 Task: Add Sprouts Boneless Skinless Chicken Breasts W/ Rib Meat Value Pack No Antibiotics Ever to the cart.
Action: Mouse moved to (24, 120)
Screenshot: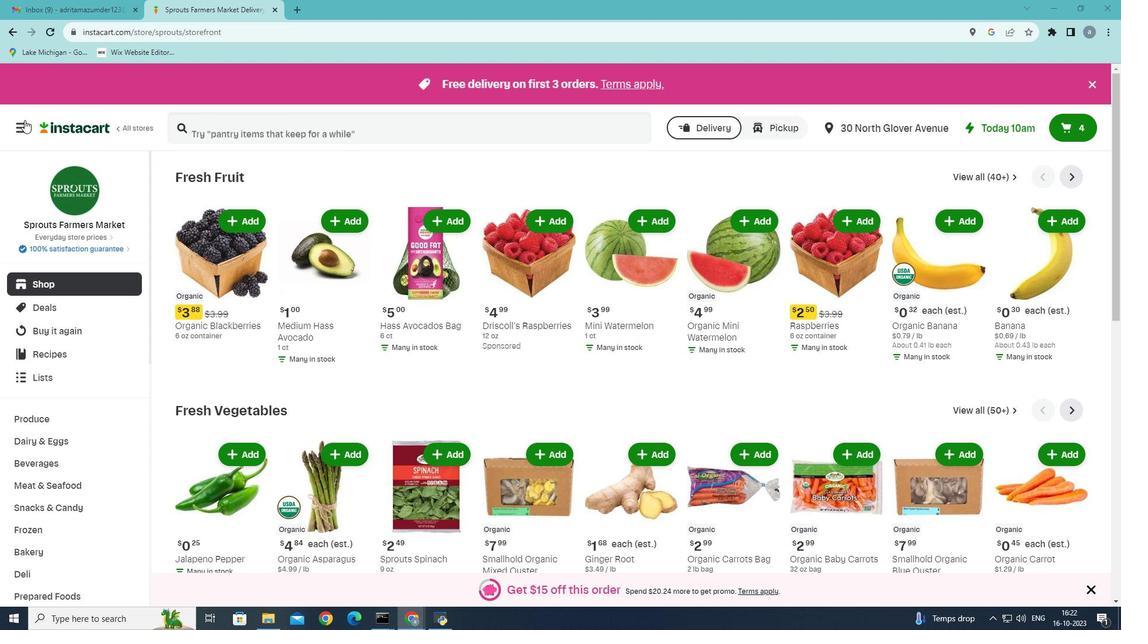
Action: Mouse pressed left at (24, 120)
Screenshot: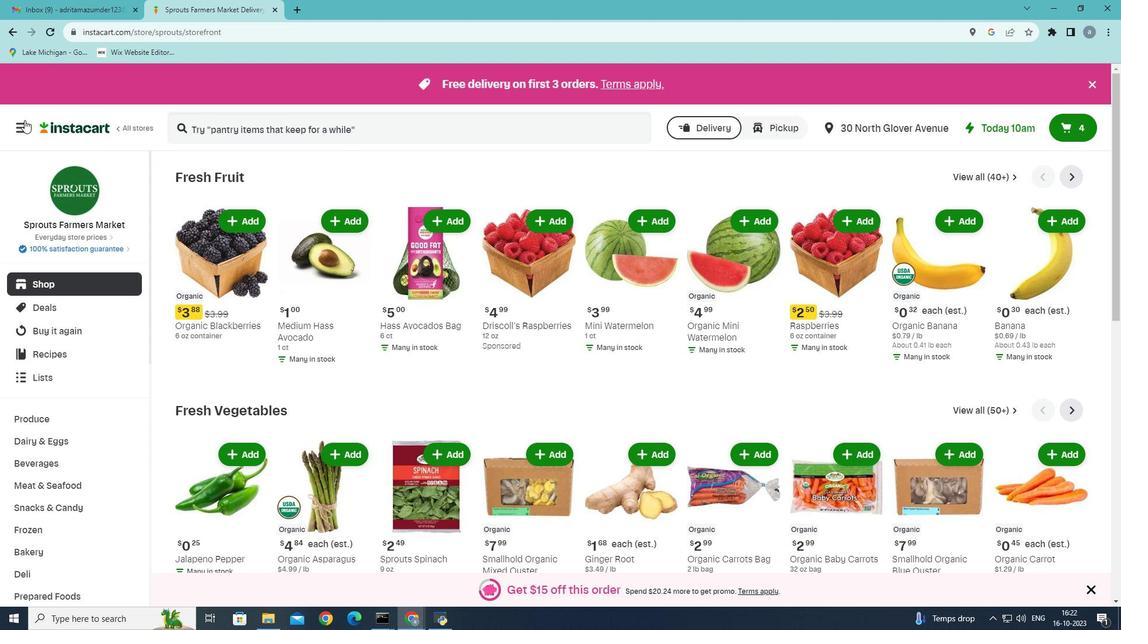 
Action: Mouse moved to (59, 342)
Screenshot: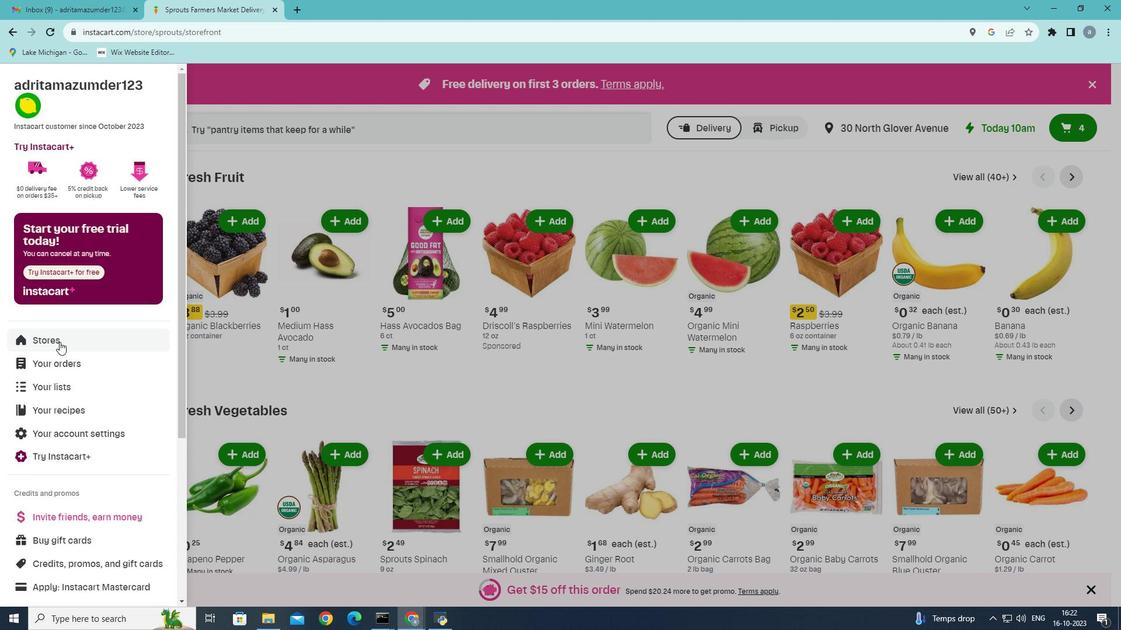 
Action: Mouse pressed left at (59, 342)
Screenshot: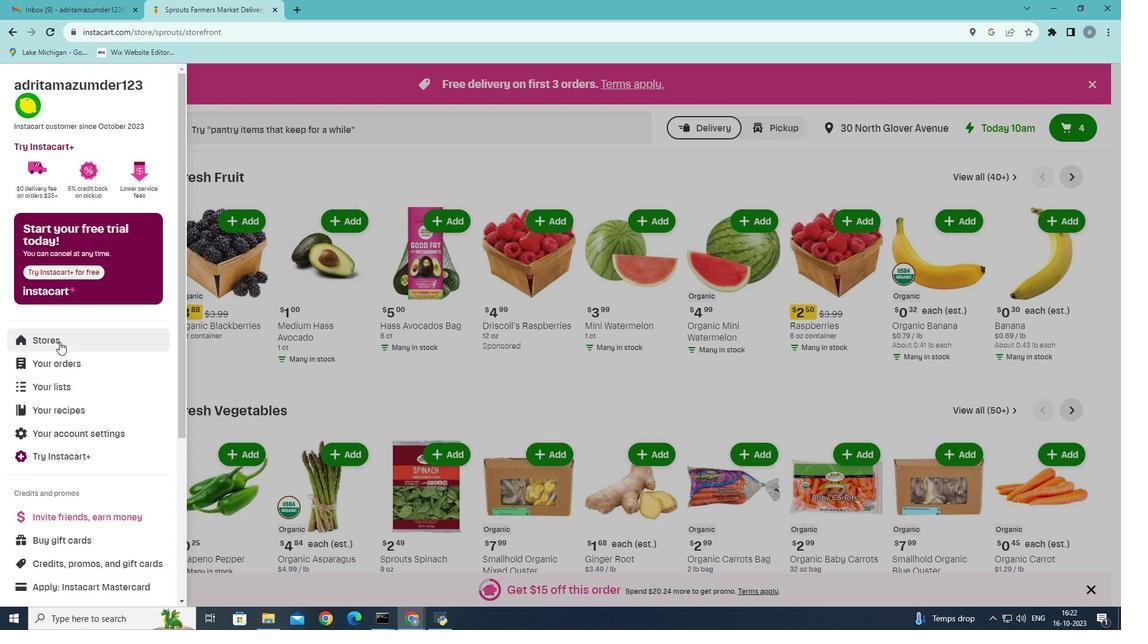 
Action: Mouse moved to (261, 136)
Screenshot: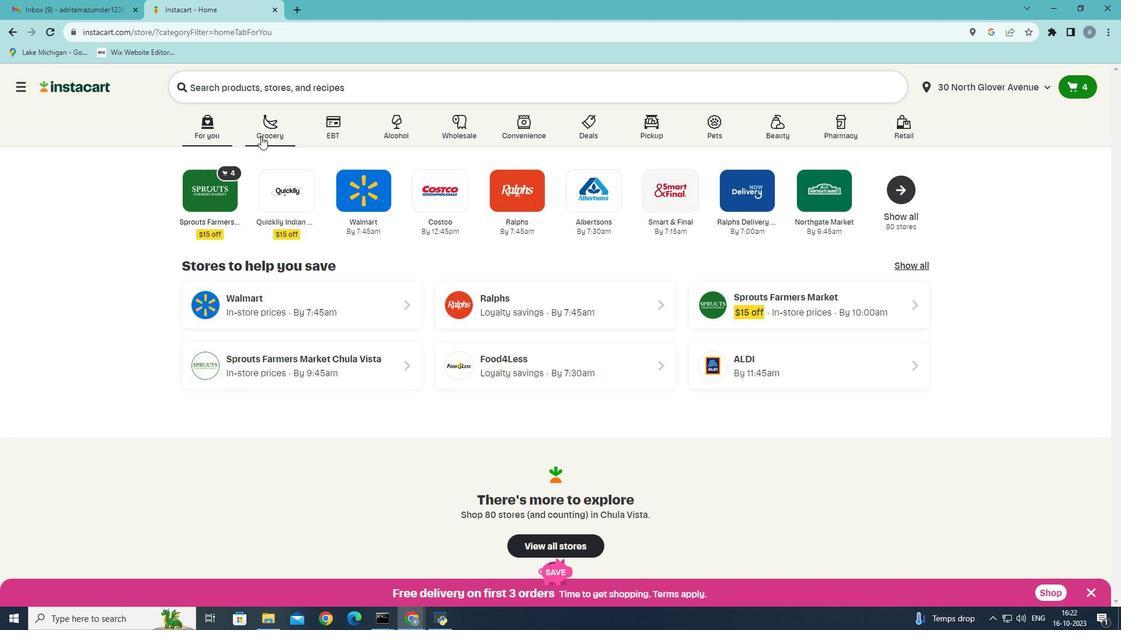 
Action: Mouse pressed left at (261, 136)
Screenshot: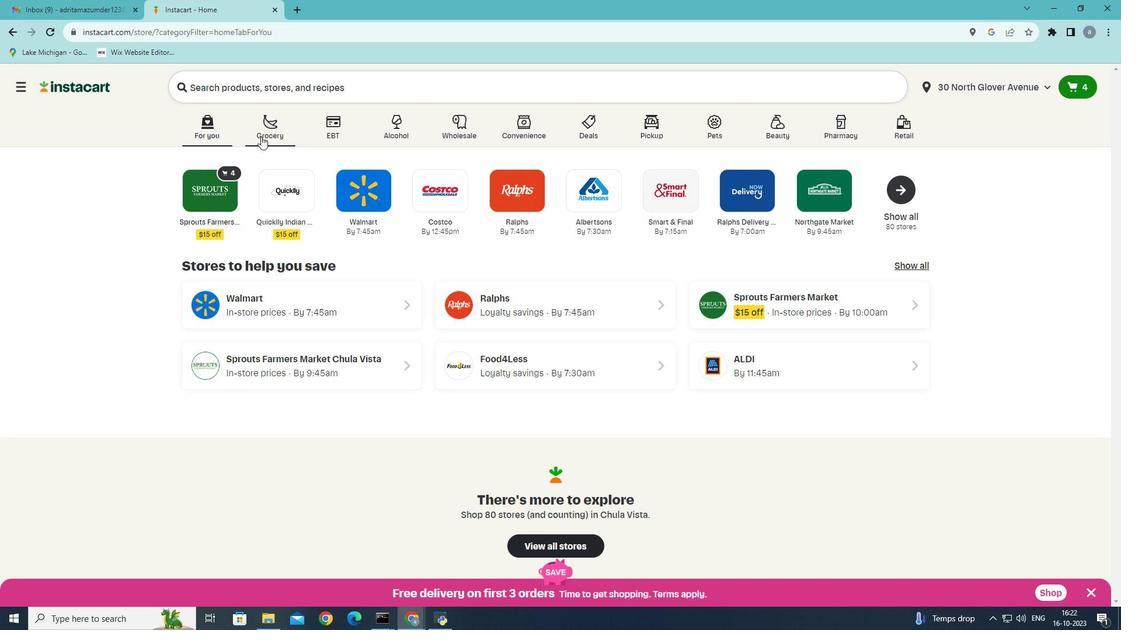 
Action: Mouse moved to (269, 209)
Screenshot: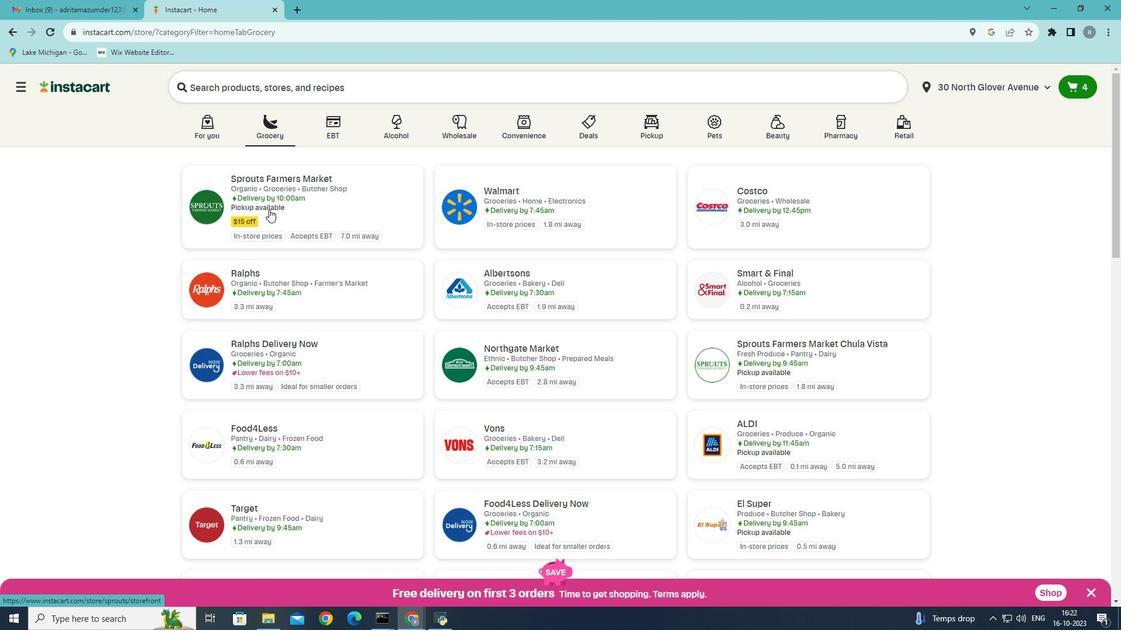 
Action: Mouse pressed left at (269, 209)
Screenshot: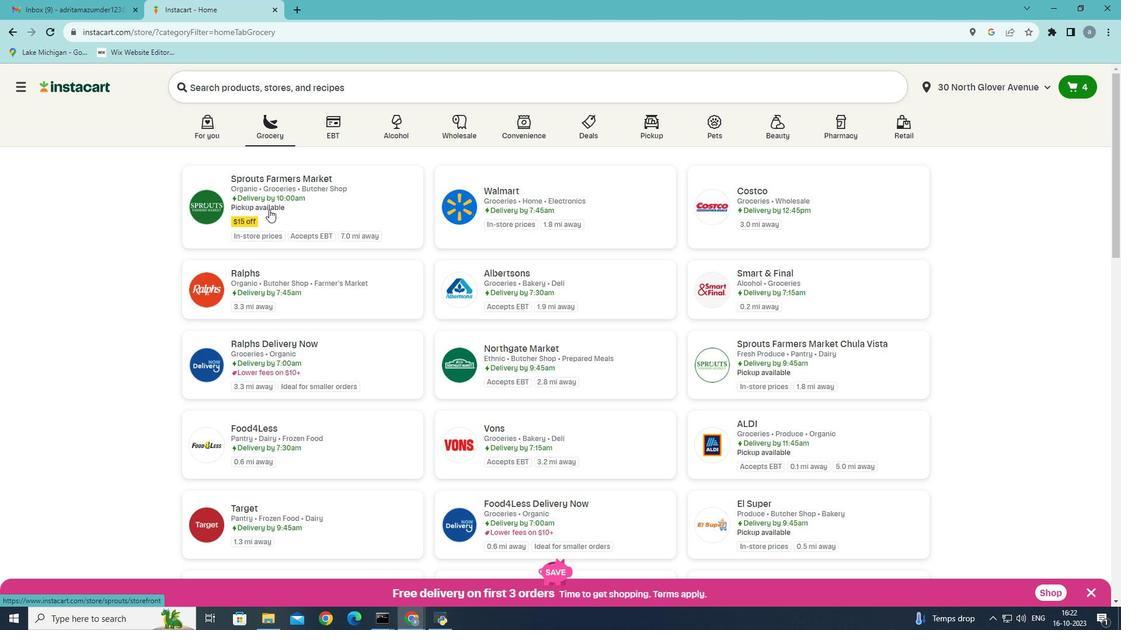 
Action: Mouse moved to (51, 485)
Screenshot: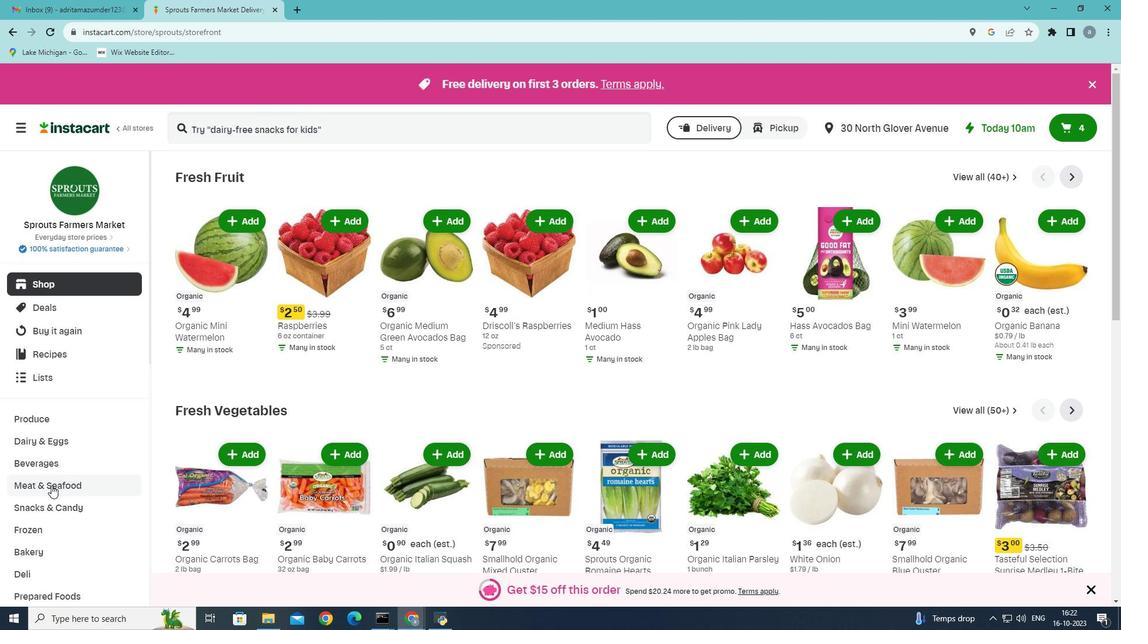 
Action: Mouse pressed left at (51, 485)
Screenshot: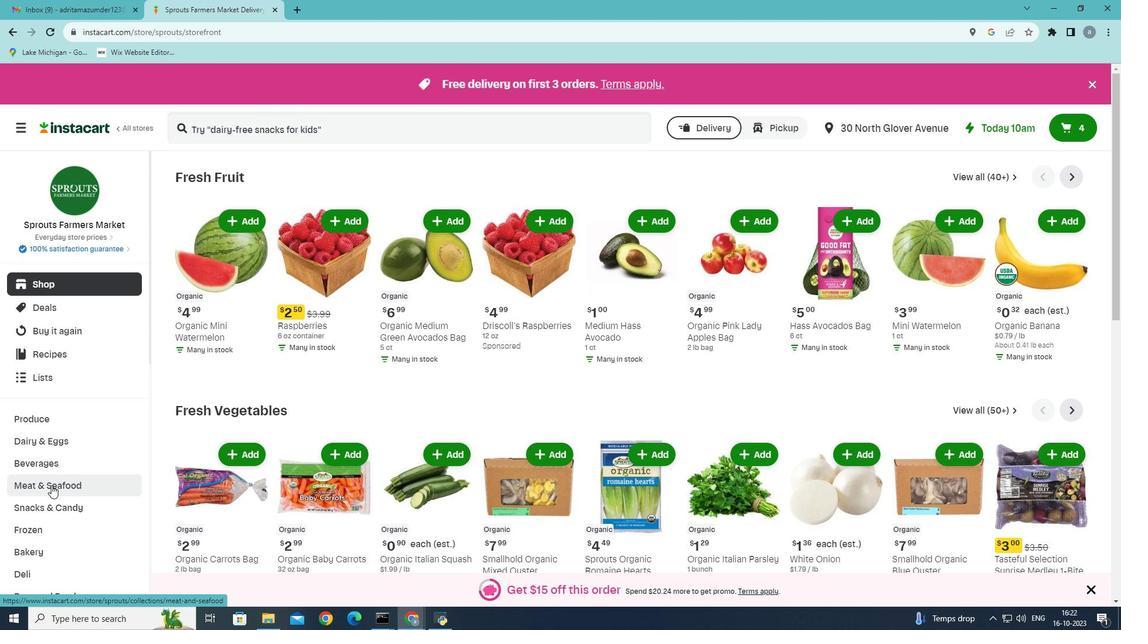 
Action: Mouse moved to (285, 203)
Screenshot: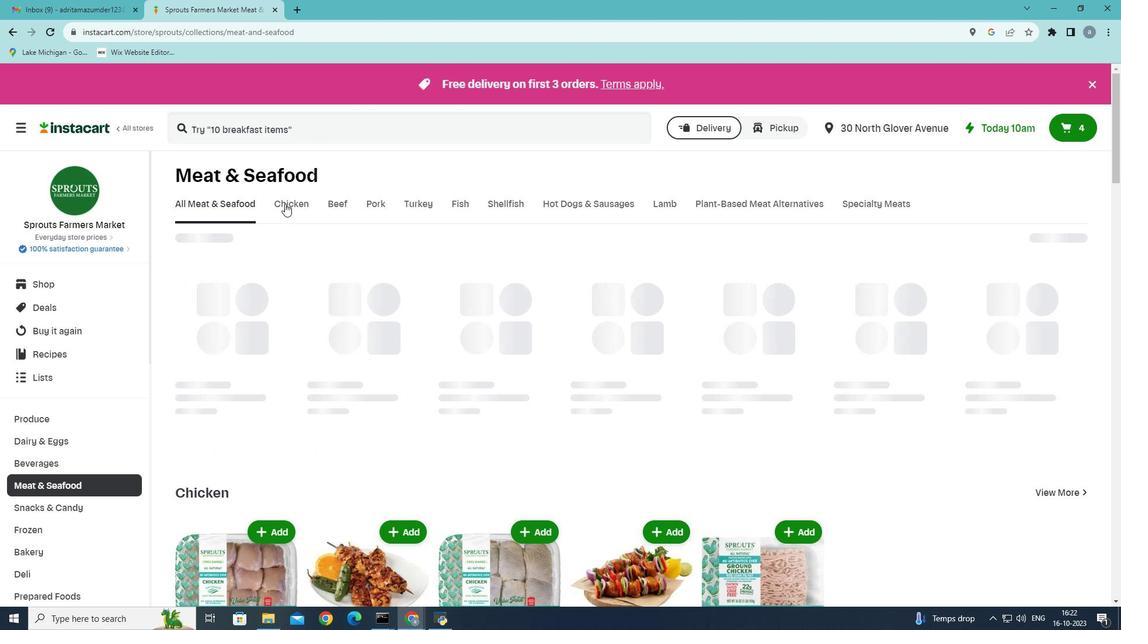 
Action: Mouse pressed left at (285, 203)
Screenshot: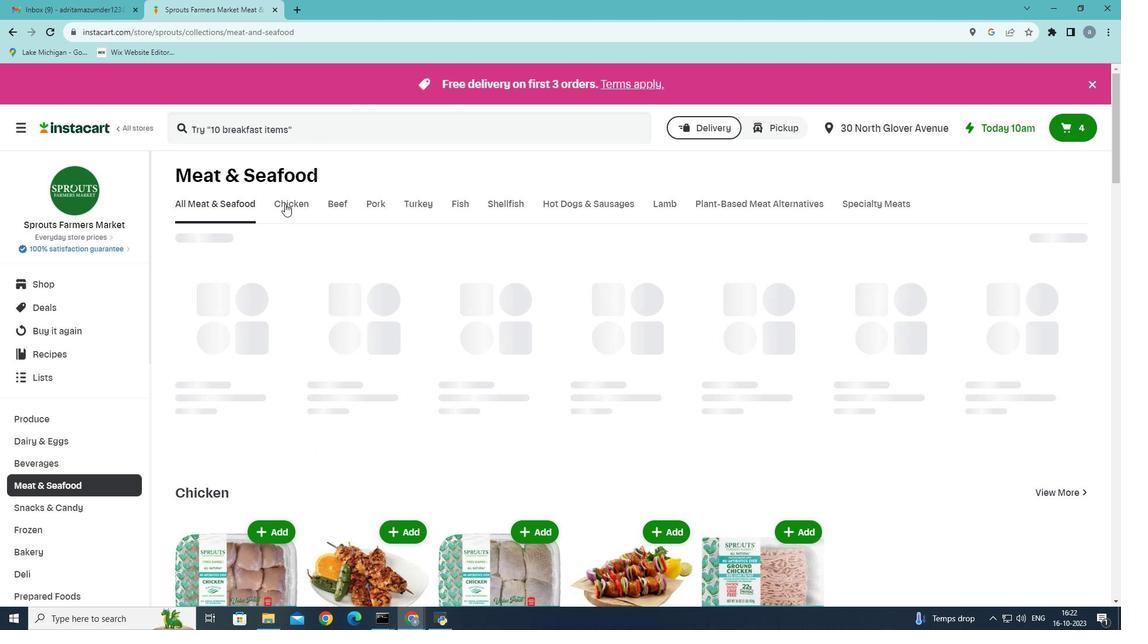 
Action: Mouse moved to (255, 260)
Screenshot: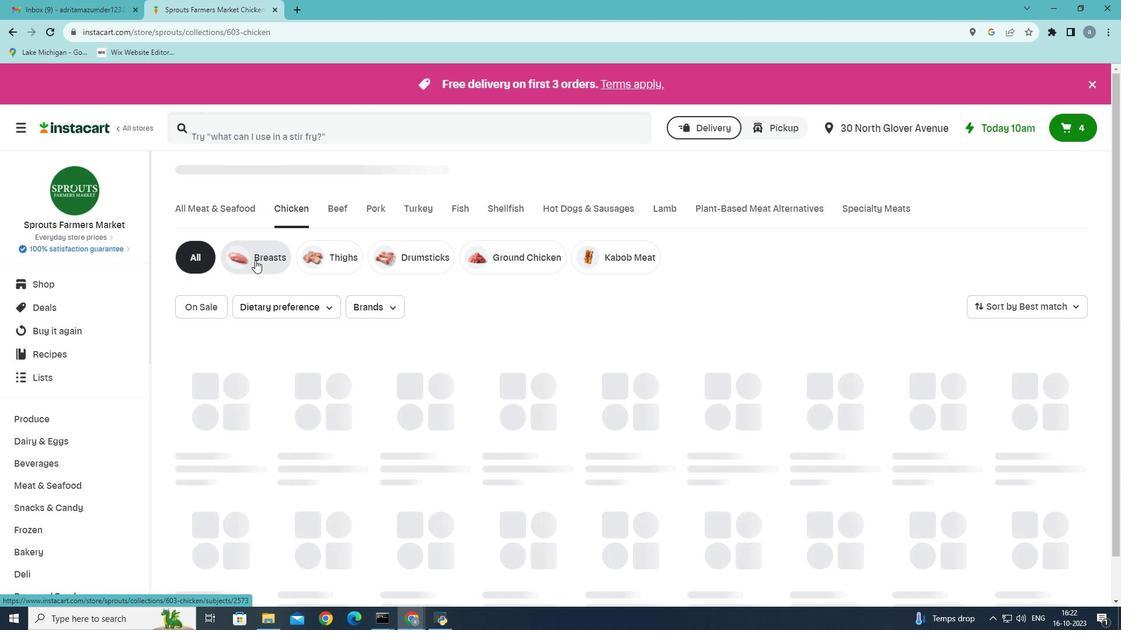 
Action: Mouse pressed left at (255, 260)
Screenshot: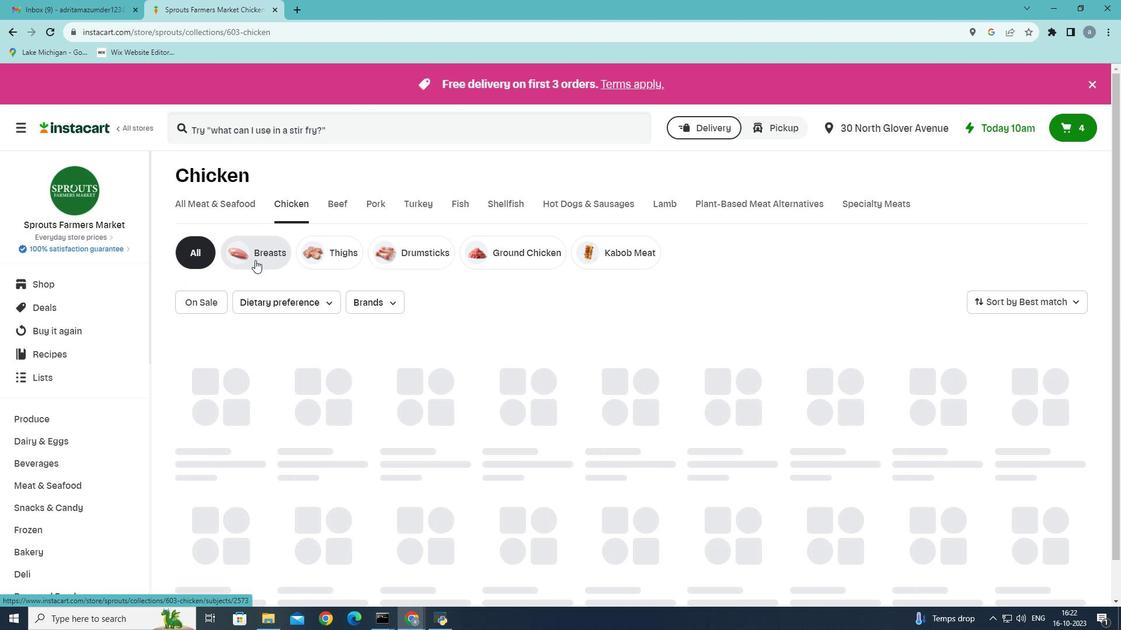 
Action: Mouse moved to (211, 132)
Screenshot: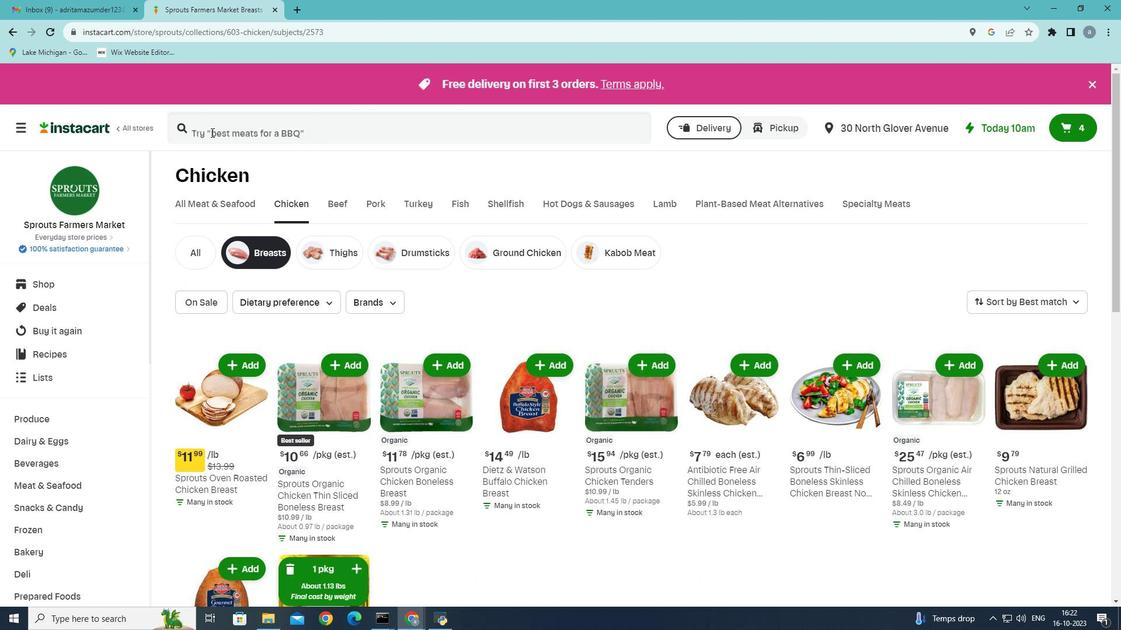 
Action: Mouse pressed left at (211, 132)
Screenshot: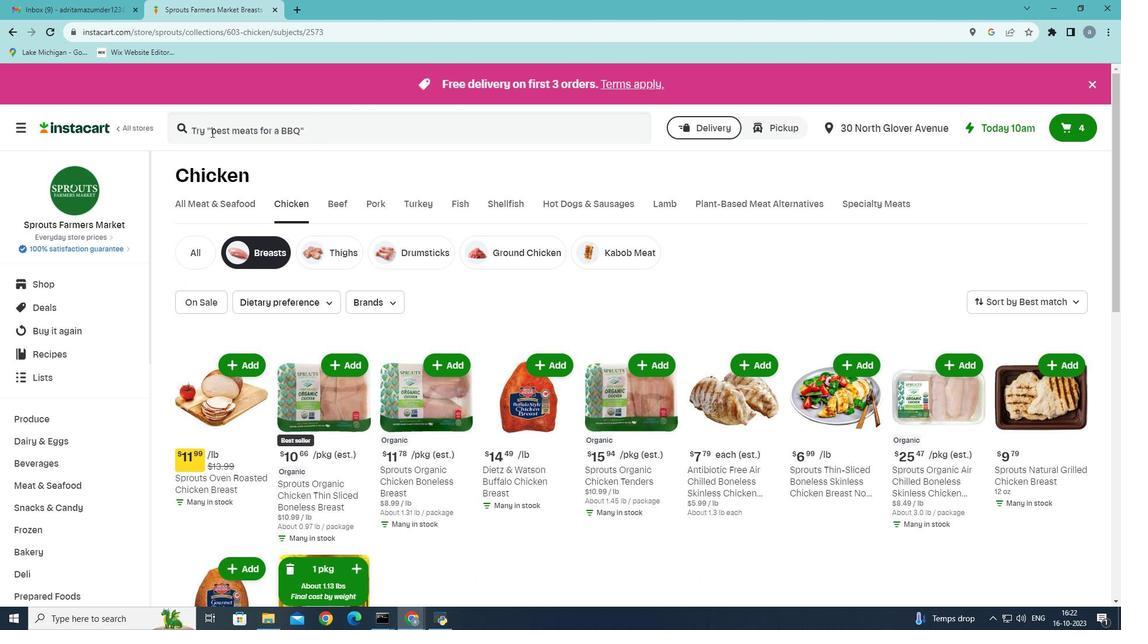 
Action: Key pressed <Key.shift><Key.shift><Key.shift>Sprouts<Key.space><Key.shift>Boneless<Key.space>skinless<Key.space>chicken<Key.enter>
Screenshot: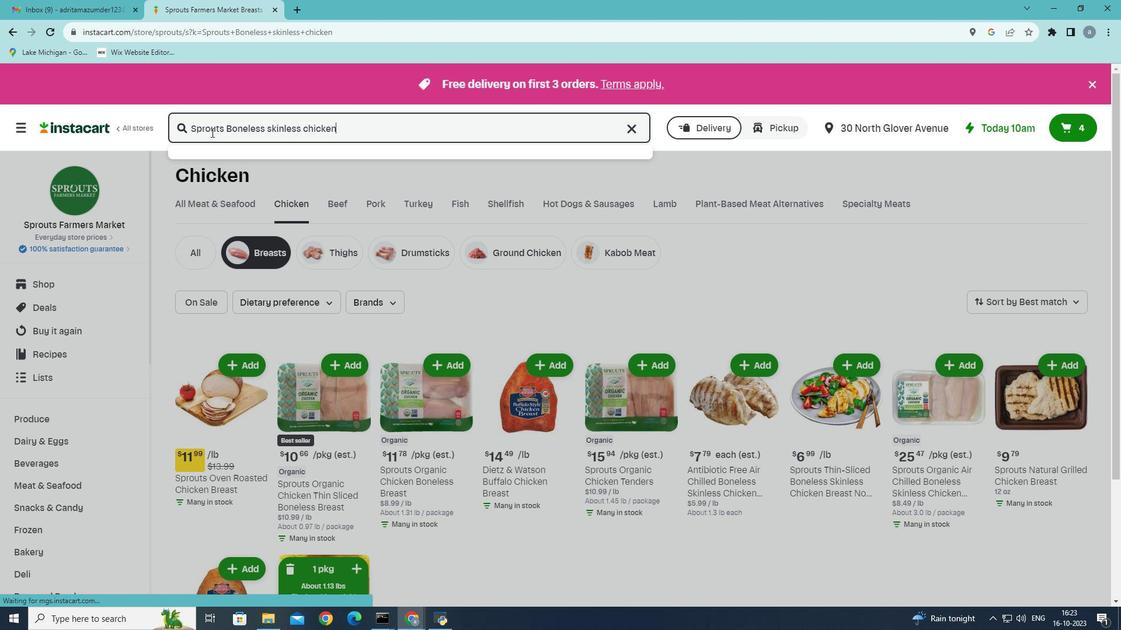 
Action: Mouse moved to (738, 231)
Screenshot: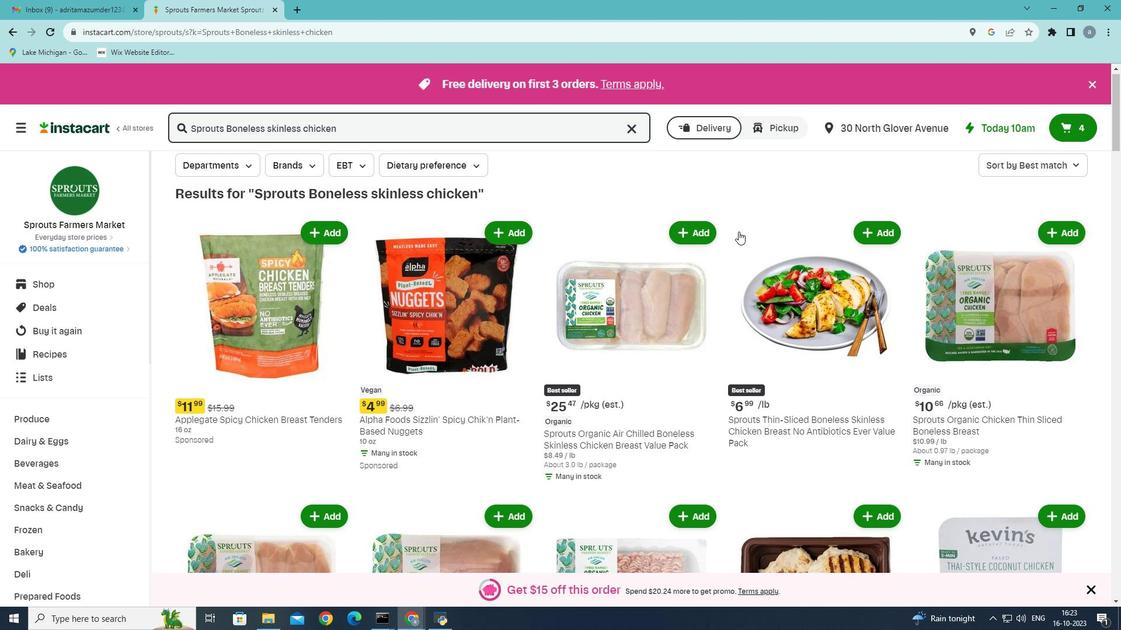 
Action: Mouse scrolled (738, 231) with delta (0, 0)
Screenshot: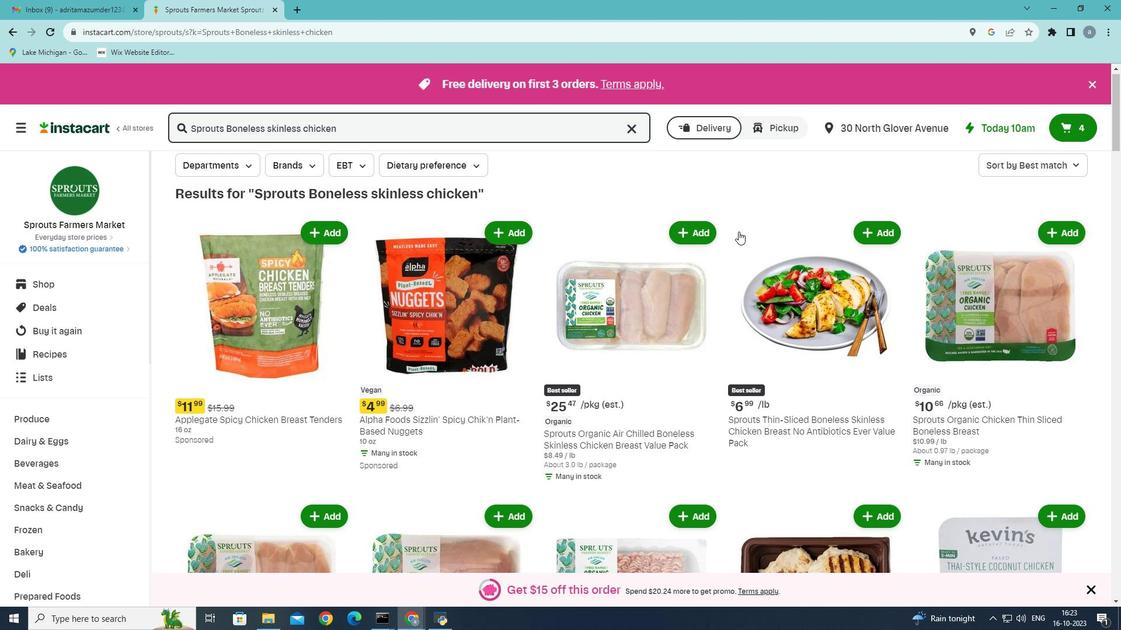 
Action: Mouse scrolled (738, 231) with delta (0, 0)
Screenshot: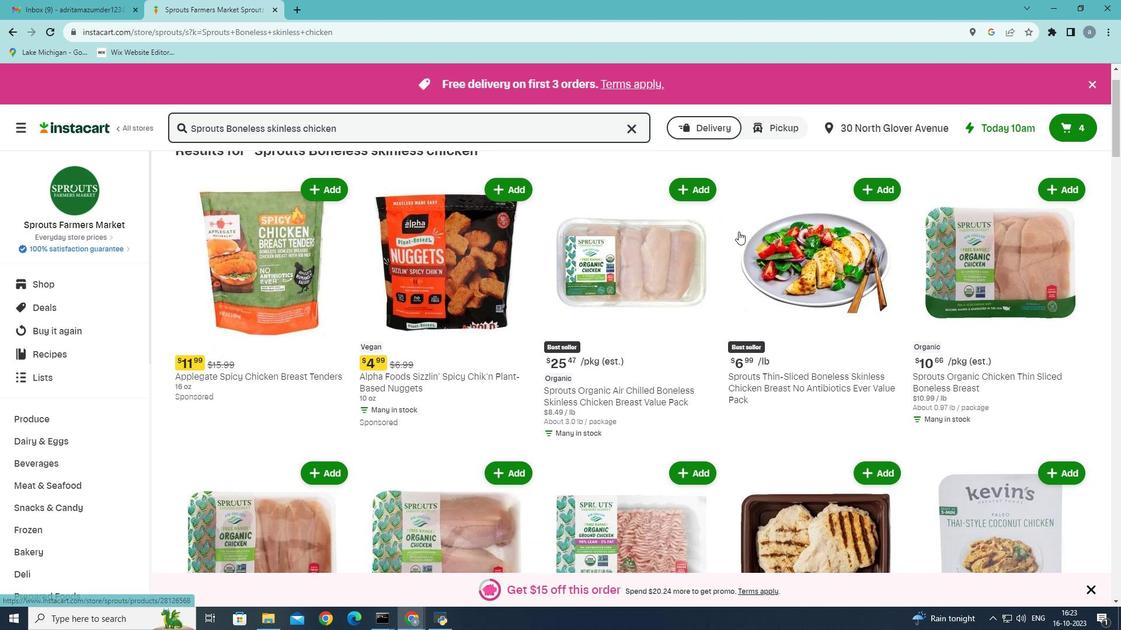 
Action: Mouse scrolled (738, 231) with delta (0, 0)
Screenshot: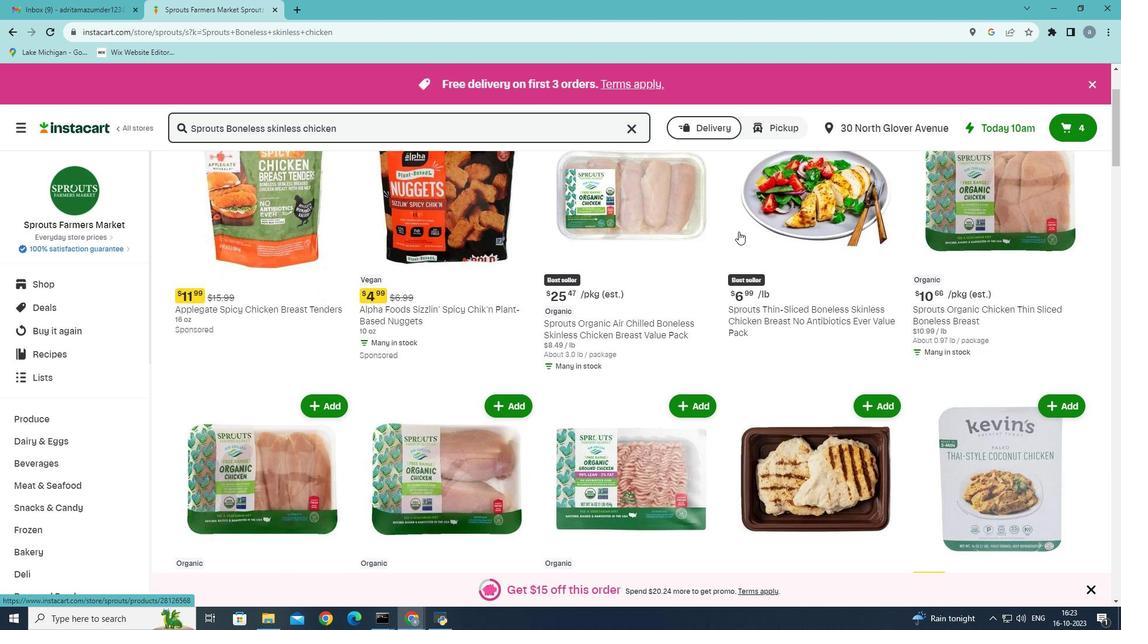 
Action: Mouse scrolled (738, 231) with delta (0, 0)
Screenshot: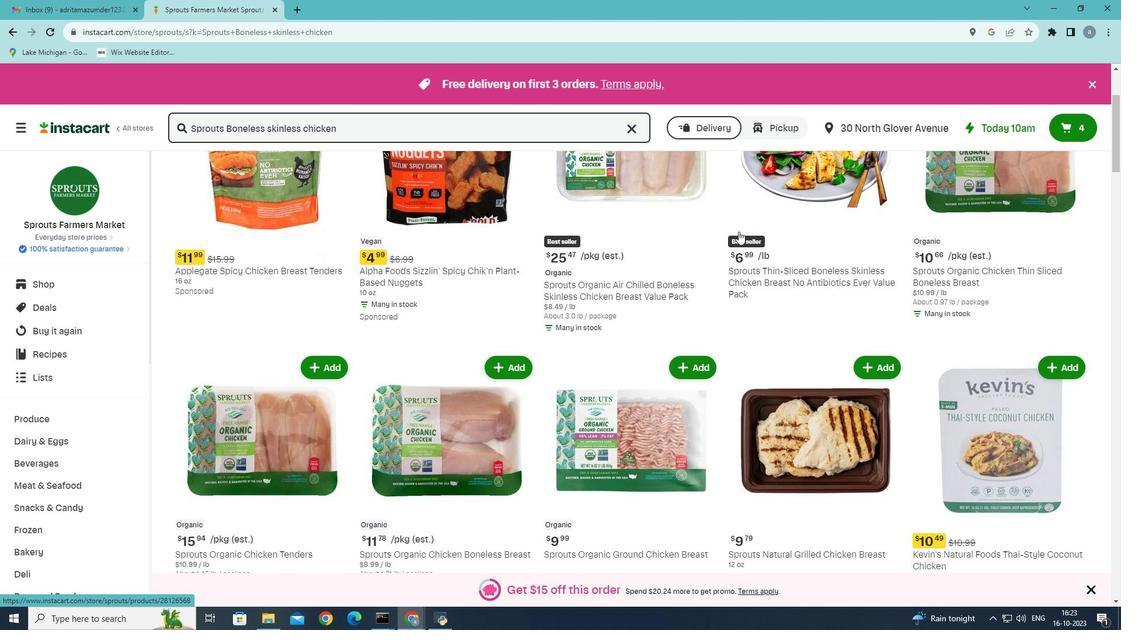 
Action: Mouse moved to (665, 306)
Screenshot: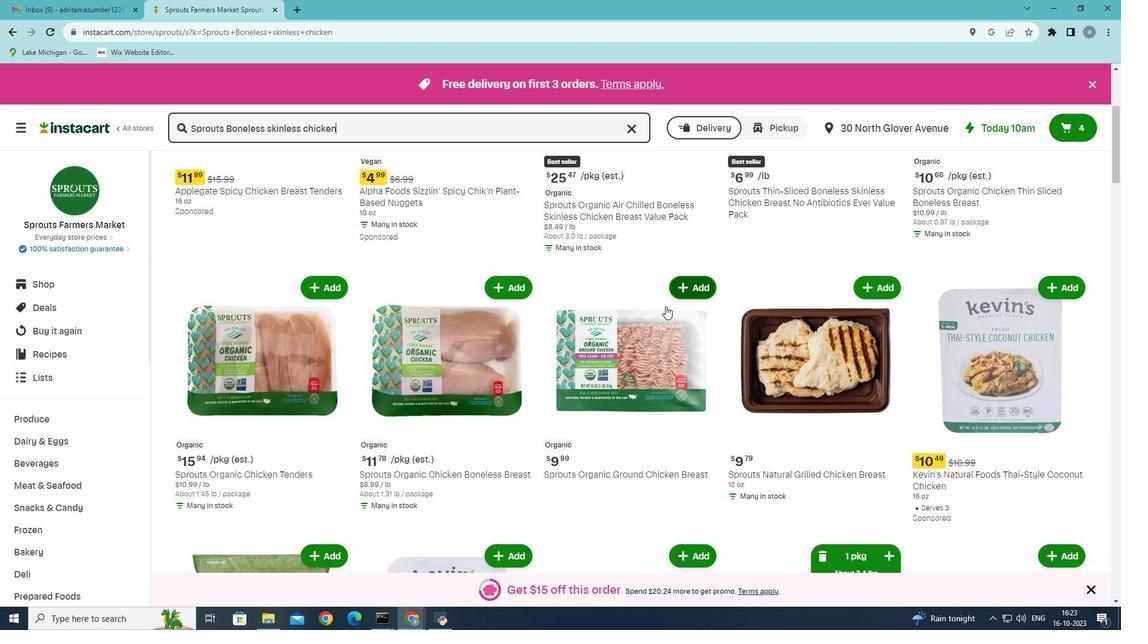 
Action: Mouse scrolled (665, 305) with delta (0, 0)
Screenshot: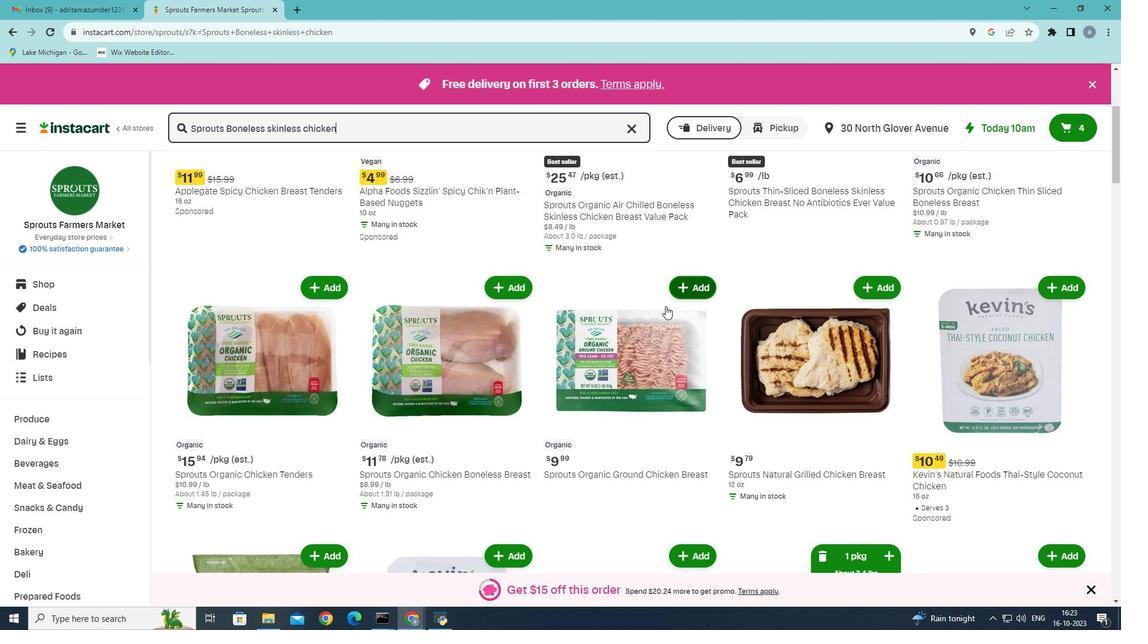
Action: Mouse moved to (665, 306)
Screenshot: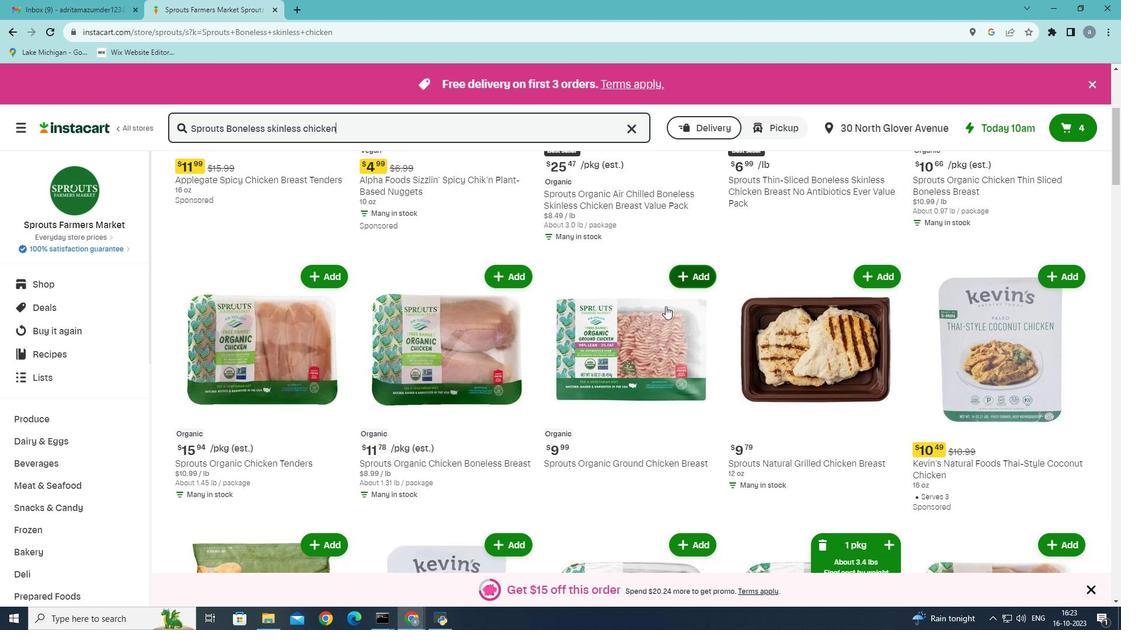 
Action: Mouse scrolled (665, 306) with delta (0, 0)
Screenshot: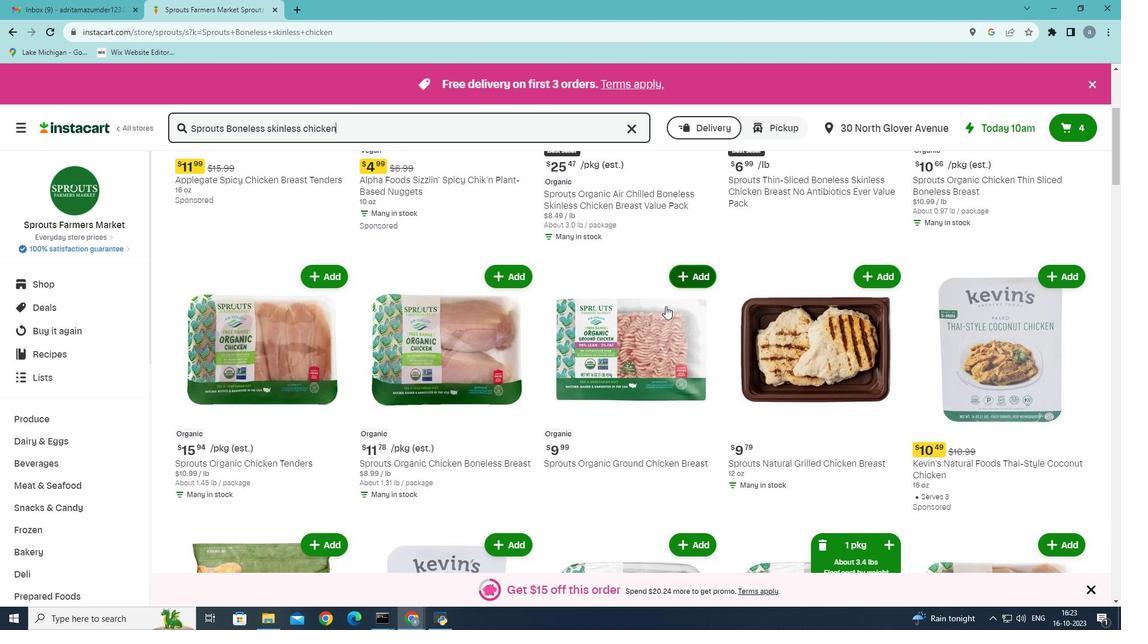 
Action: Mouse scrolled (665, 306) with delta (0, 0)
Screenshot: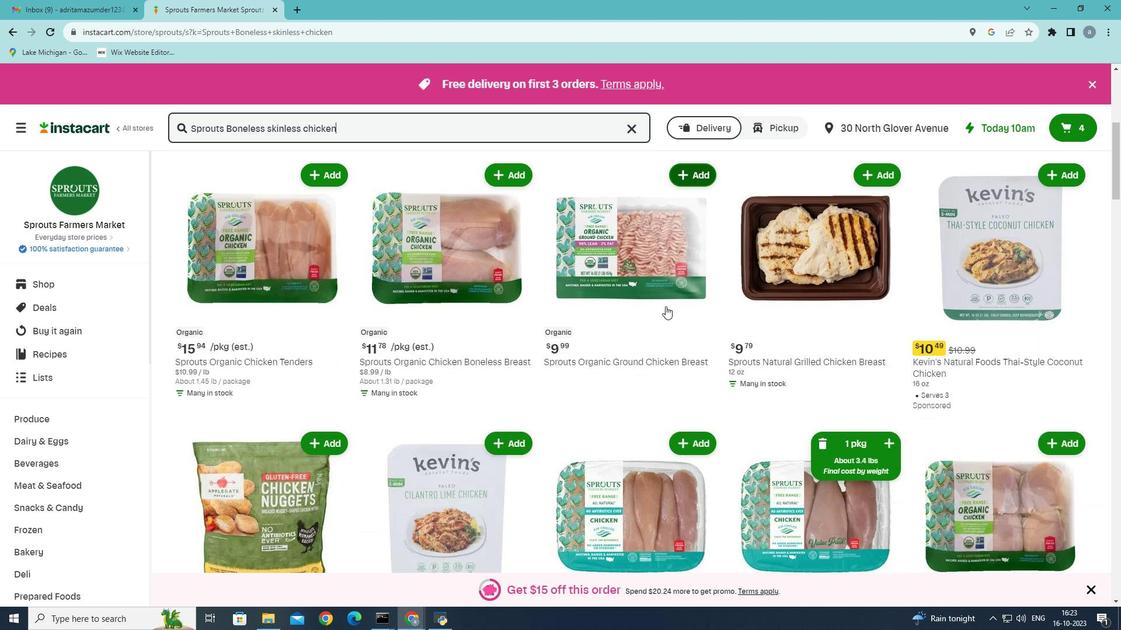 
Action: Mouse scrolled (665, 306) with delta (0, 0)
Screenshot: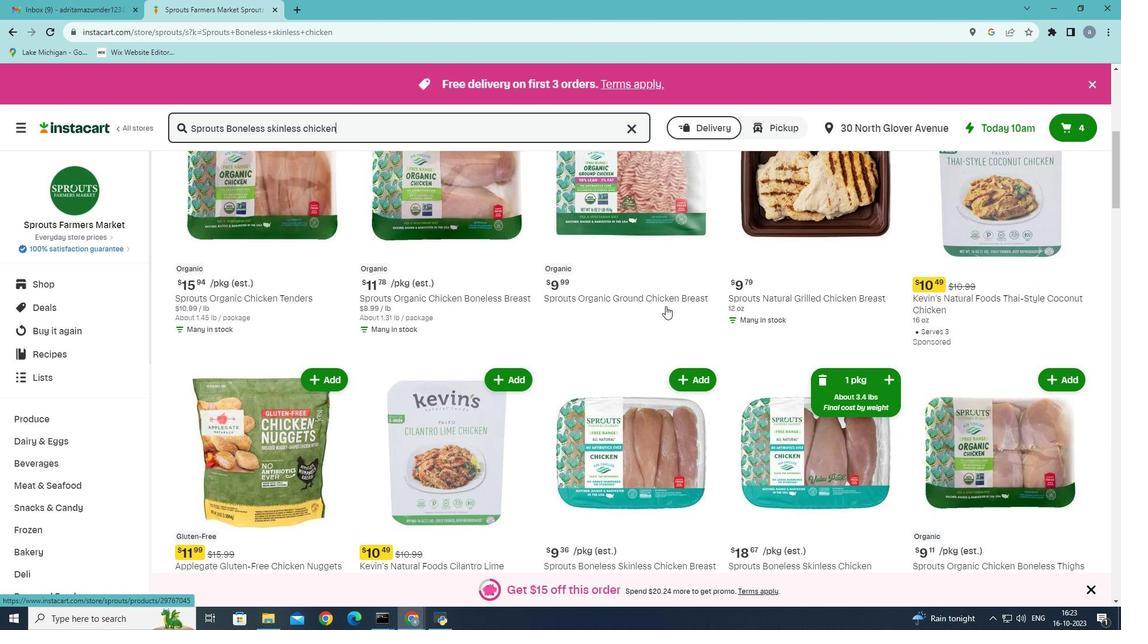 
Action: Mouse moved to (852, 493)
Screenshot: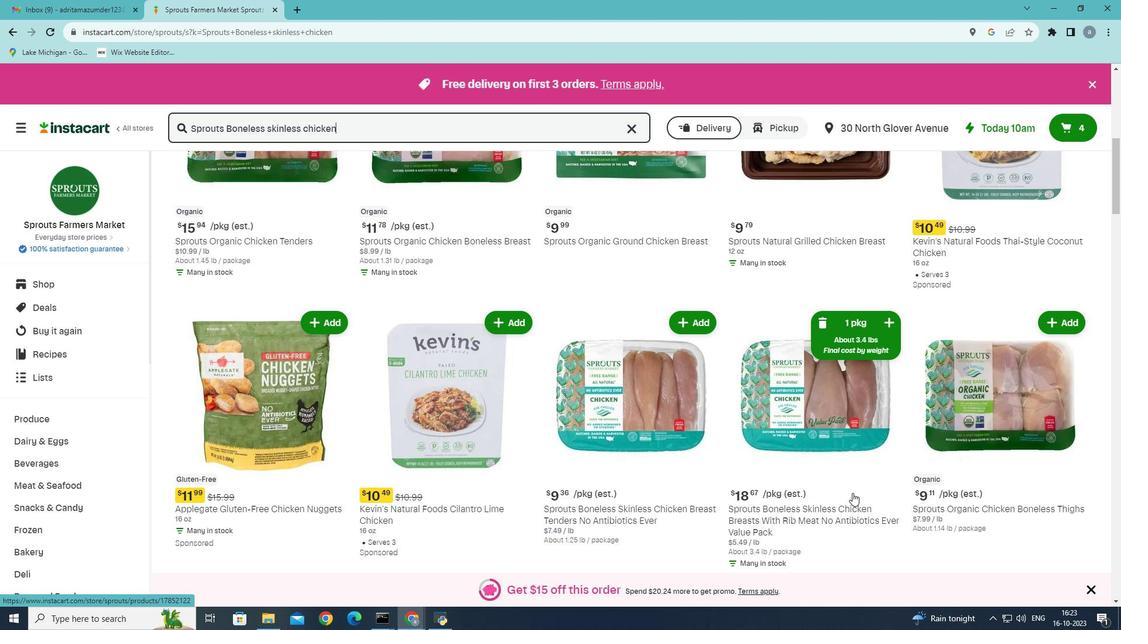 
Action: Mouse scrolled (852, 492) with delta (0, 0)
Screenshot: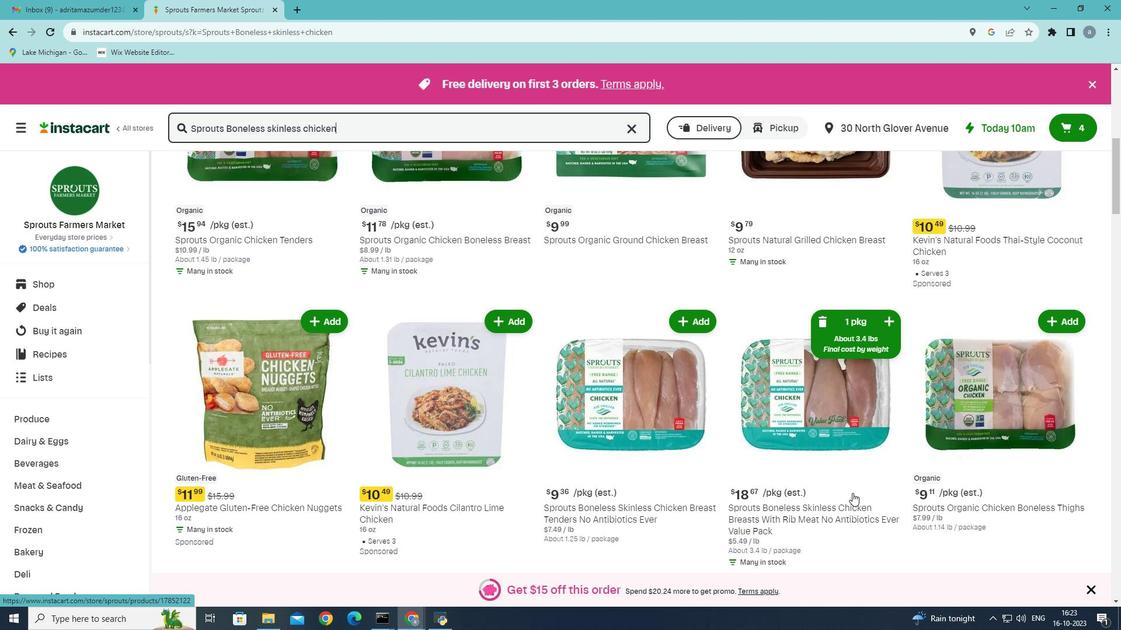 
Action: Mouse moved to (890, 261)
Screenshot: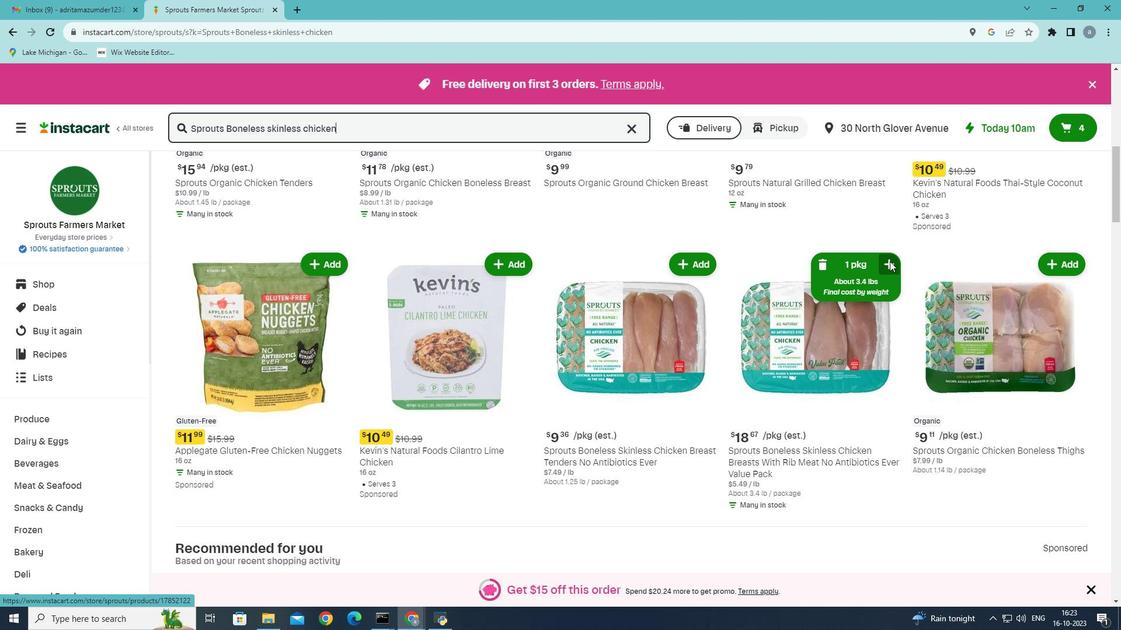 
Action: Mouse pressed left at (890, 261)
Screenshot: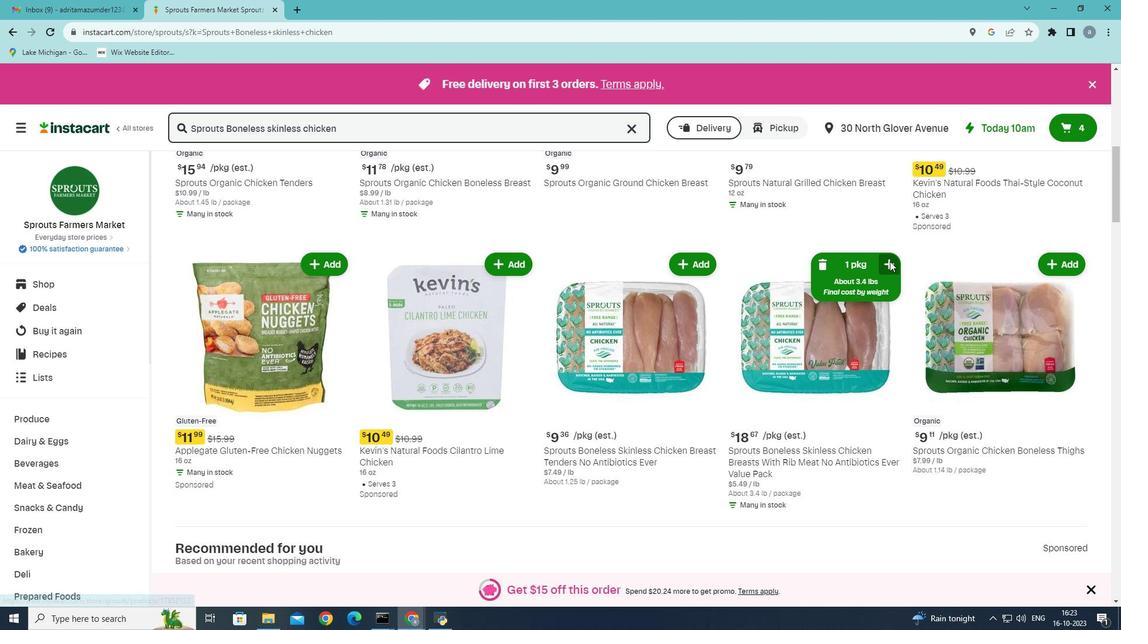 
Action: Mouse moved to (808, 283)
Screenshot: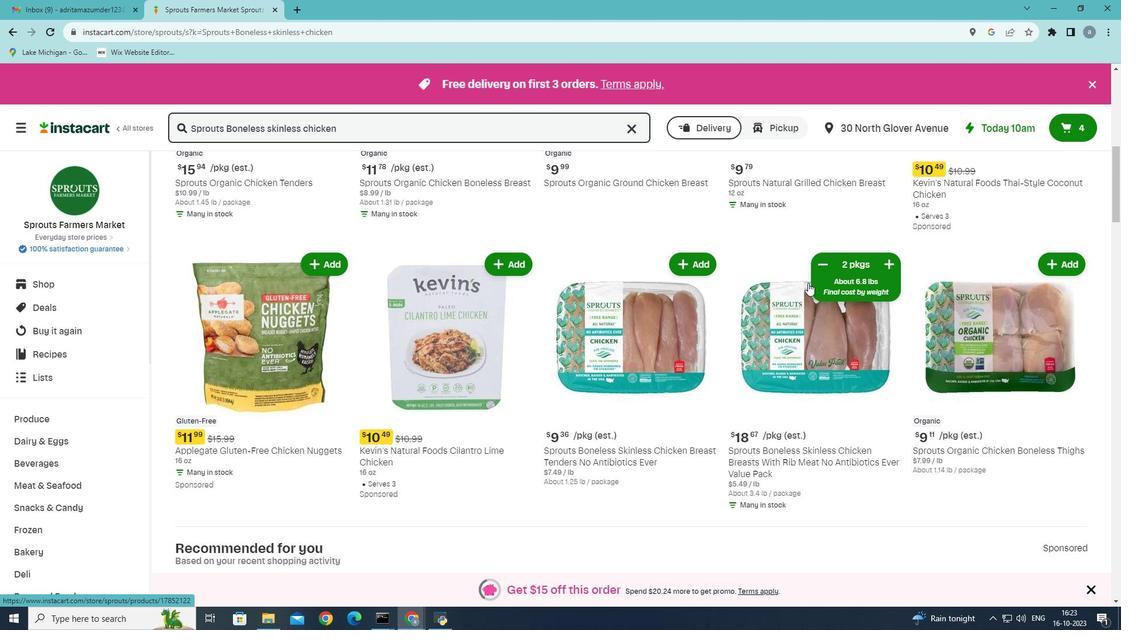 
